 Task: Create a sub task Design and Implement Solution for the task  Create a data backup and recovery plan for a company's IT infrastructure in the project AdvantEdge , assign it to team member softage.1@softage.net and update the status of the sub task to  At Risk , set the priority of the sub task to Medium
Action: Mouse moved to (128, 389)
Screenshot: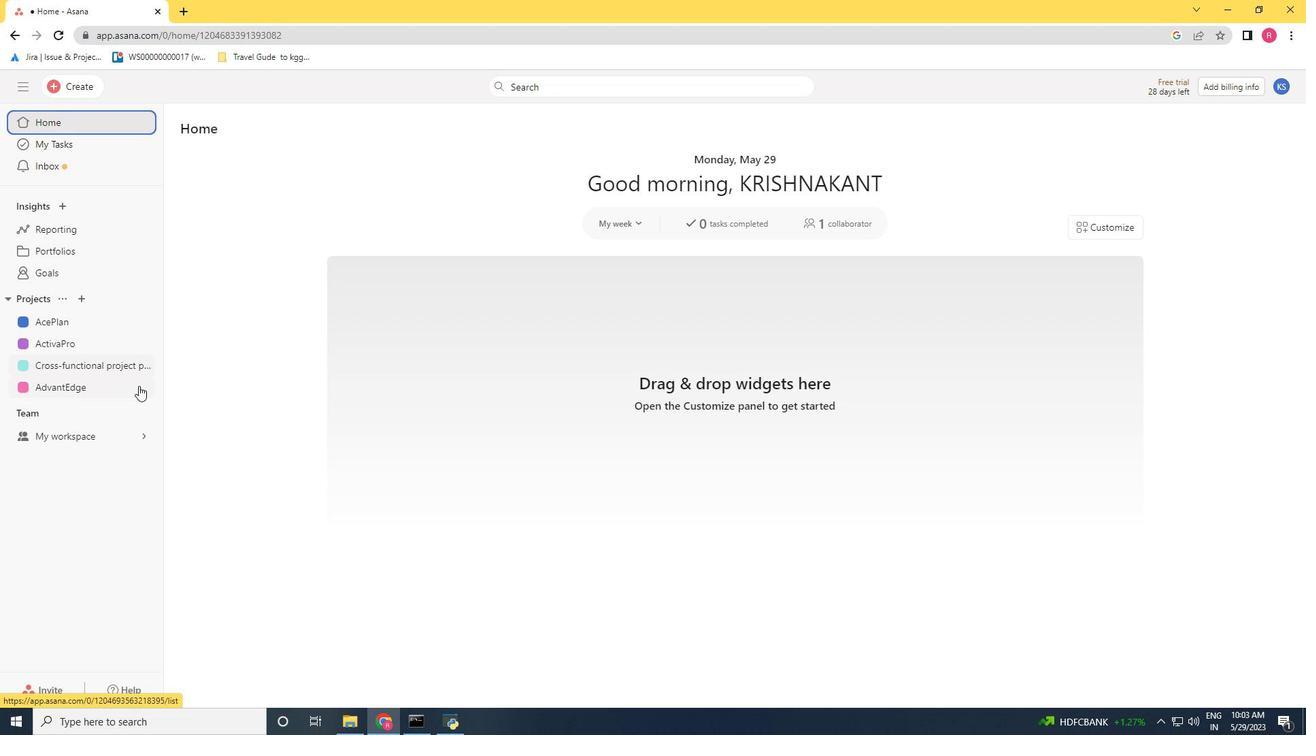 
Action: Mouse pressed left at (128, 389)
Screenshot: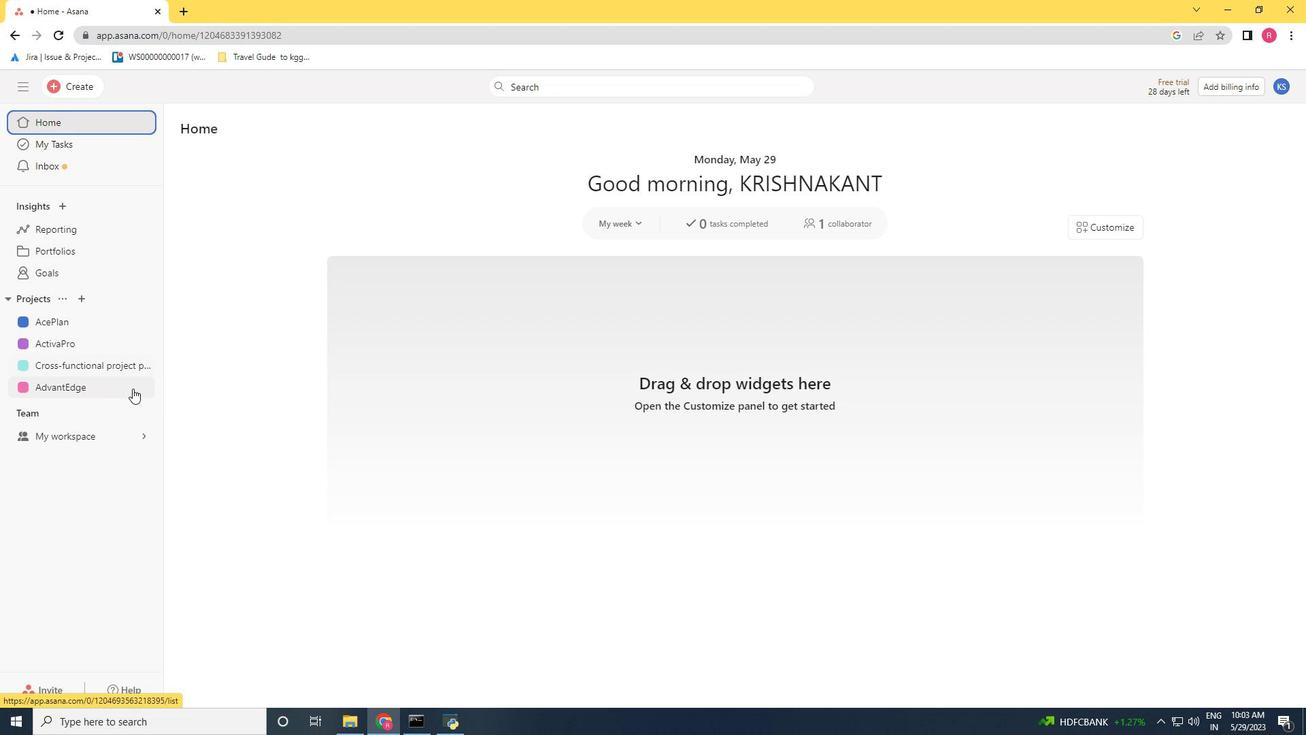 
Action: Mouse moved to (573, 323)
Screenshot: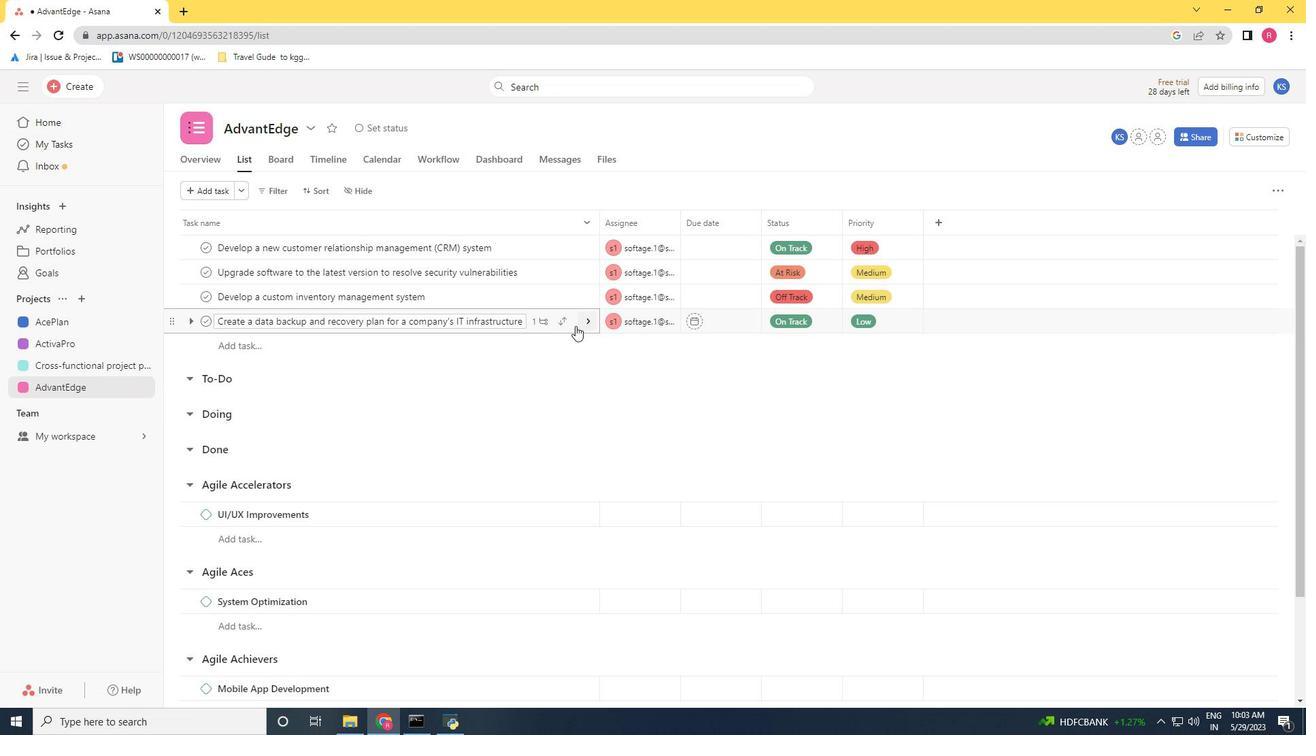 
Action: Mouse pressed left at (573, 323)
Screenshot: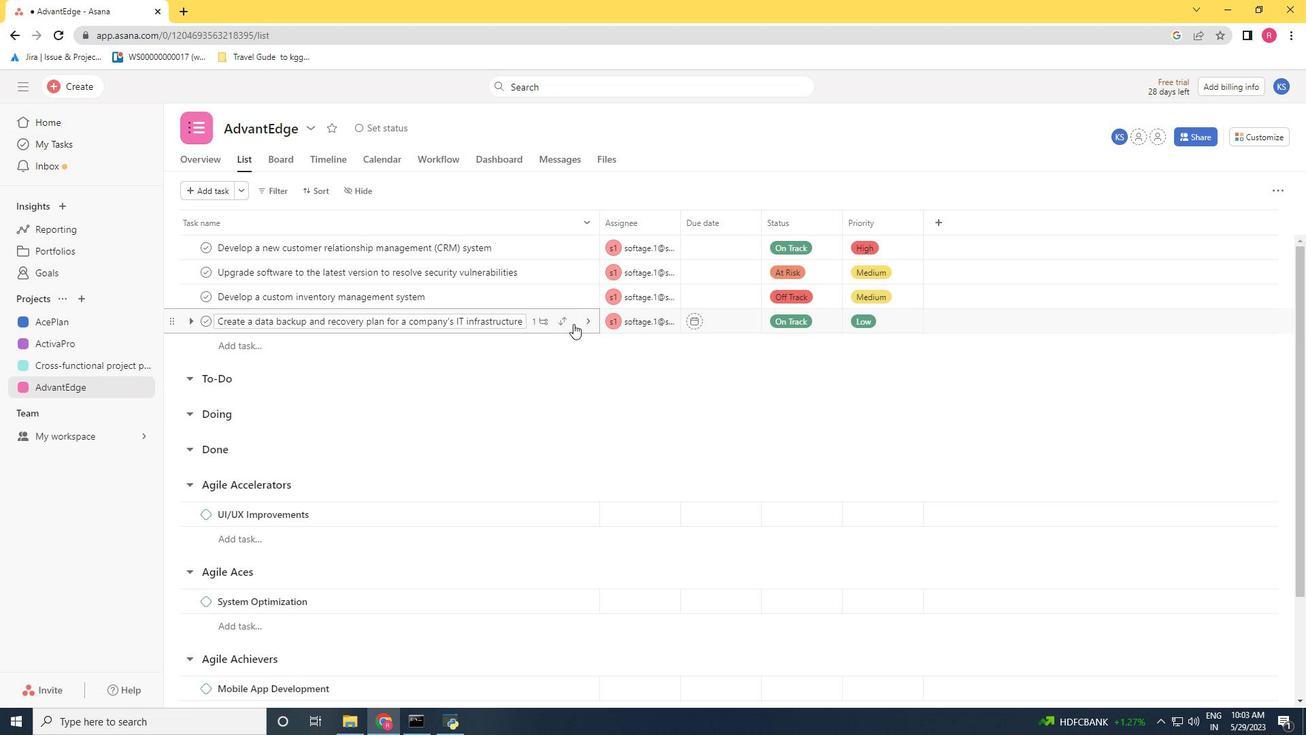 
Action: Mouse moved to (956, 534)
Screenshot: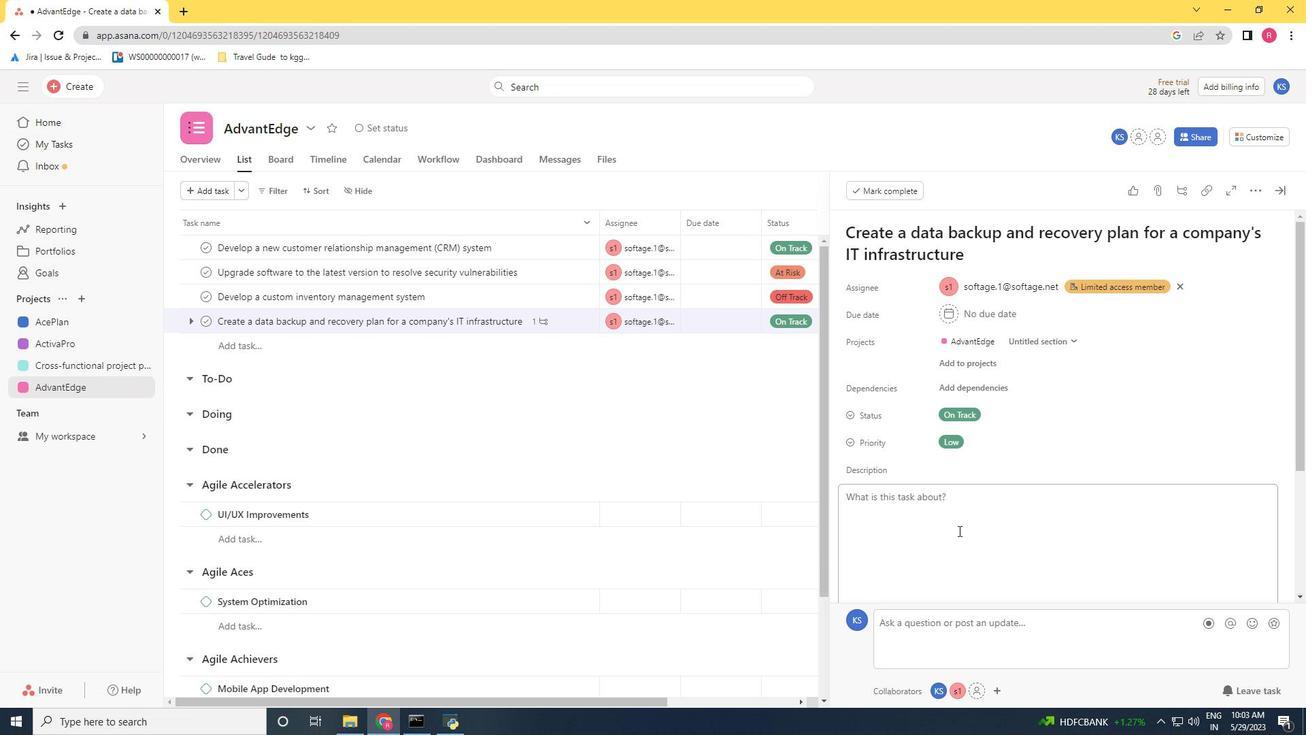 
Action: Mouse scrolled (957, 532) with delta (0, 0)
Screenshot: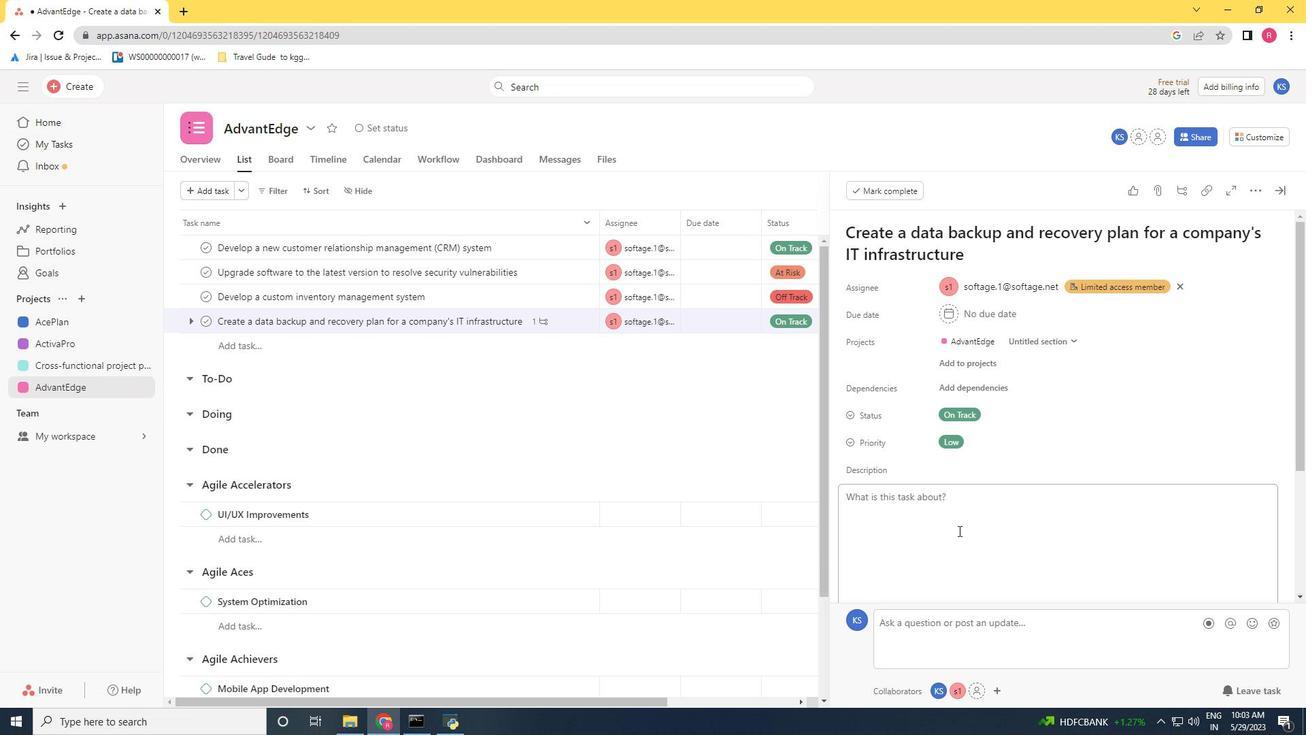 
Action: Mouse moved to (956, 534)
Screenshot: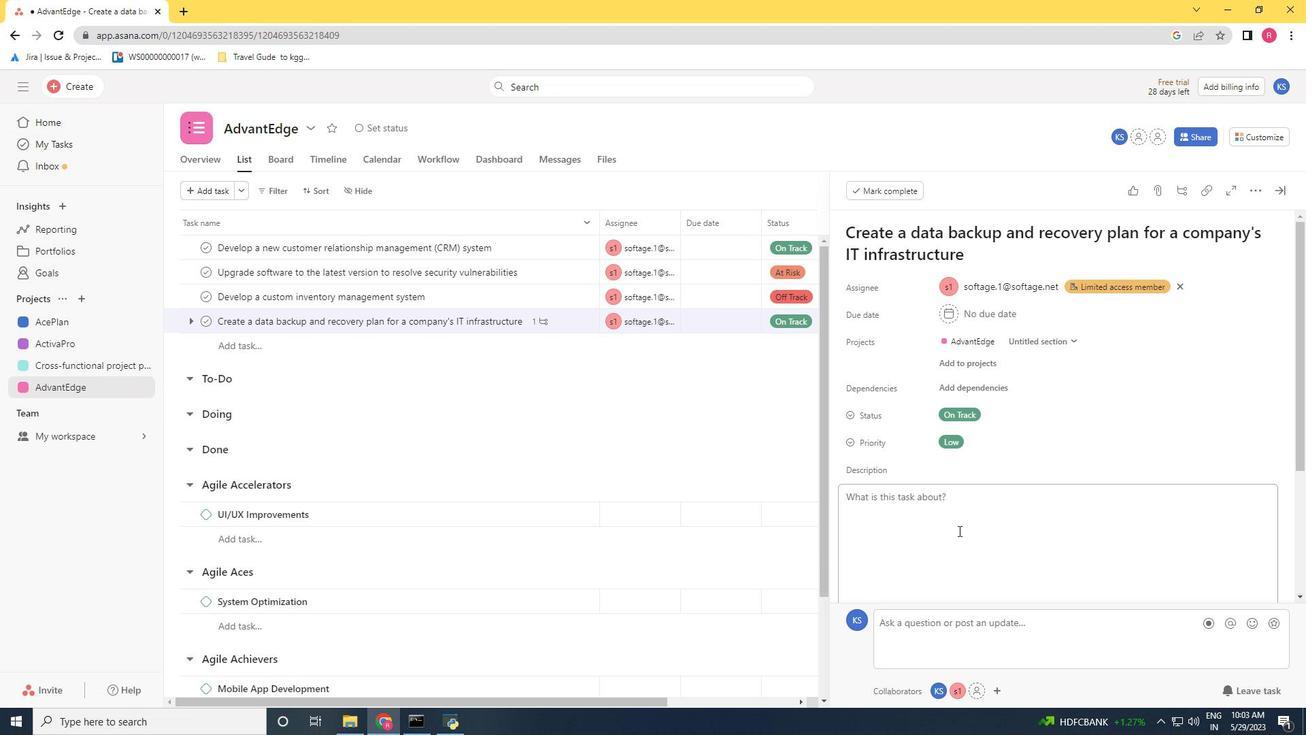 
Action: Mouse scrolled (956, 533) with delta (0, 0)
Screenshot: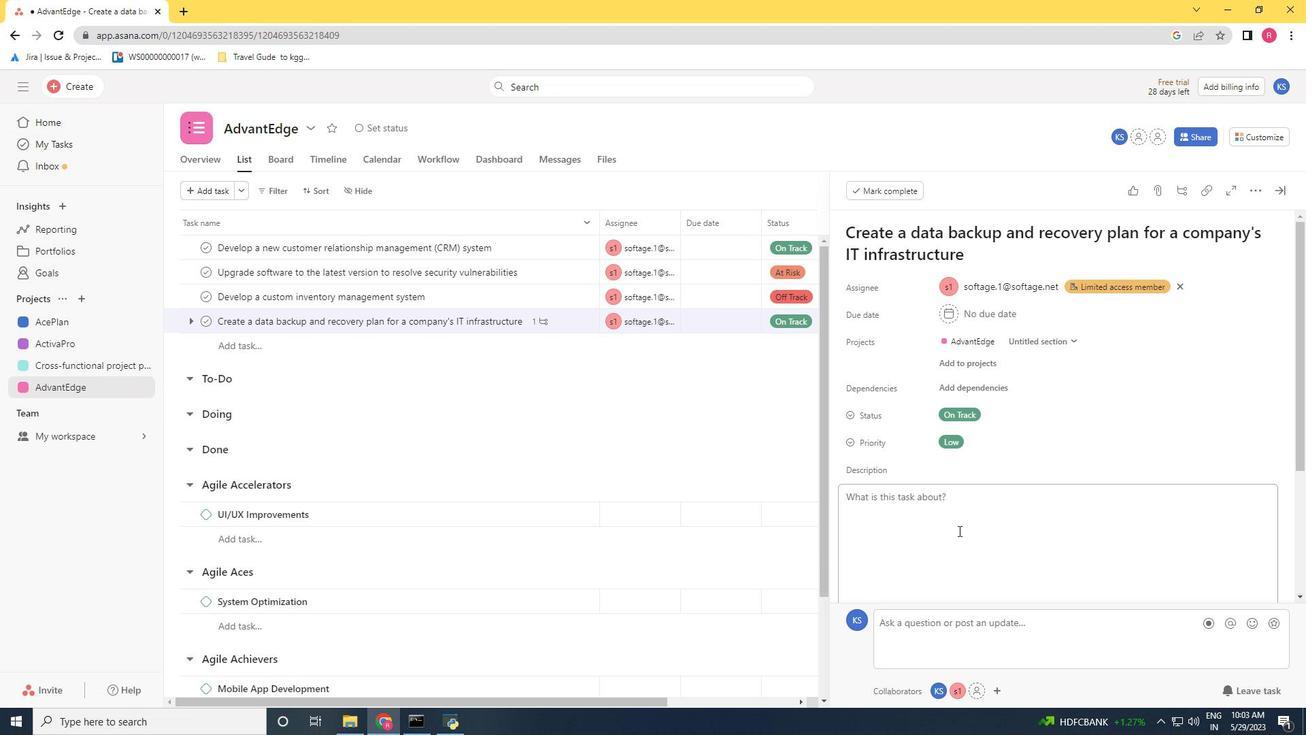 
Action: Mouse scrolled (956, 533) with delta (0, 0)
Screenshot: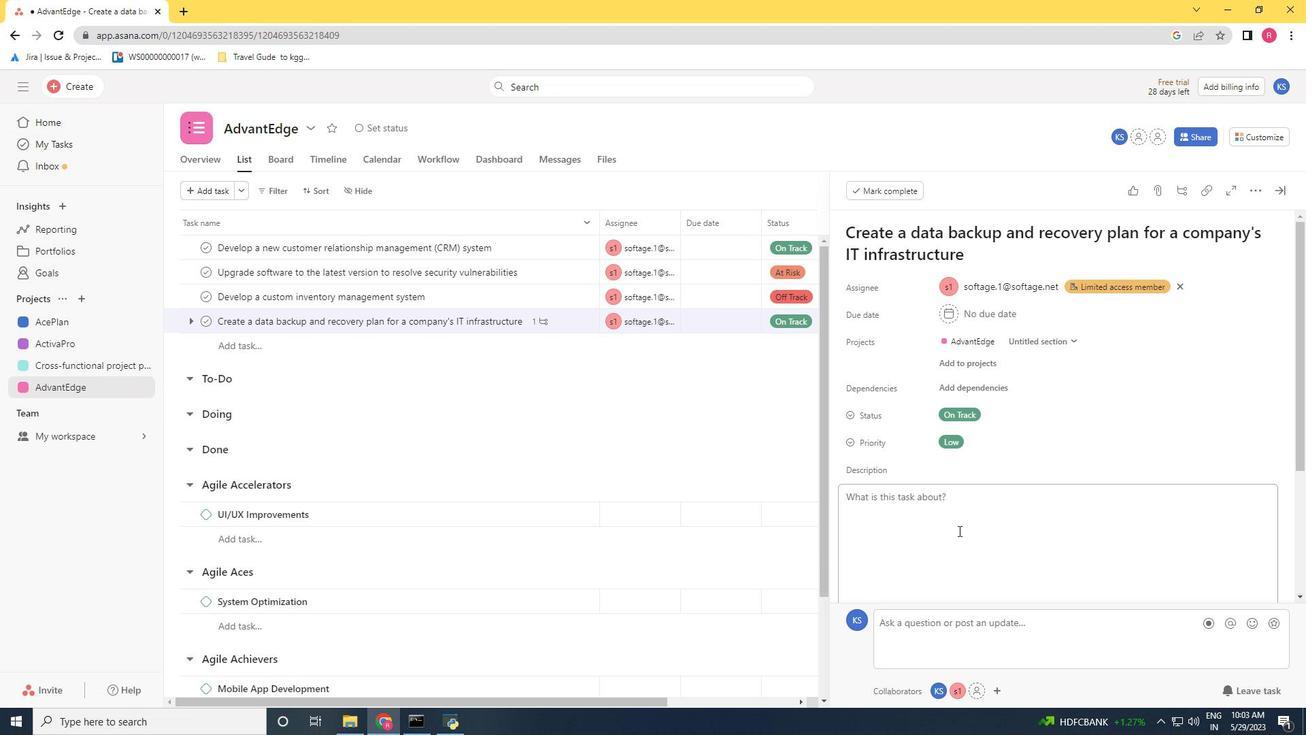 
Action: Mouse moved to (956, 534)
Screenshot: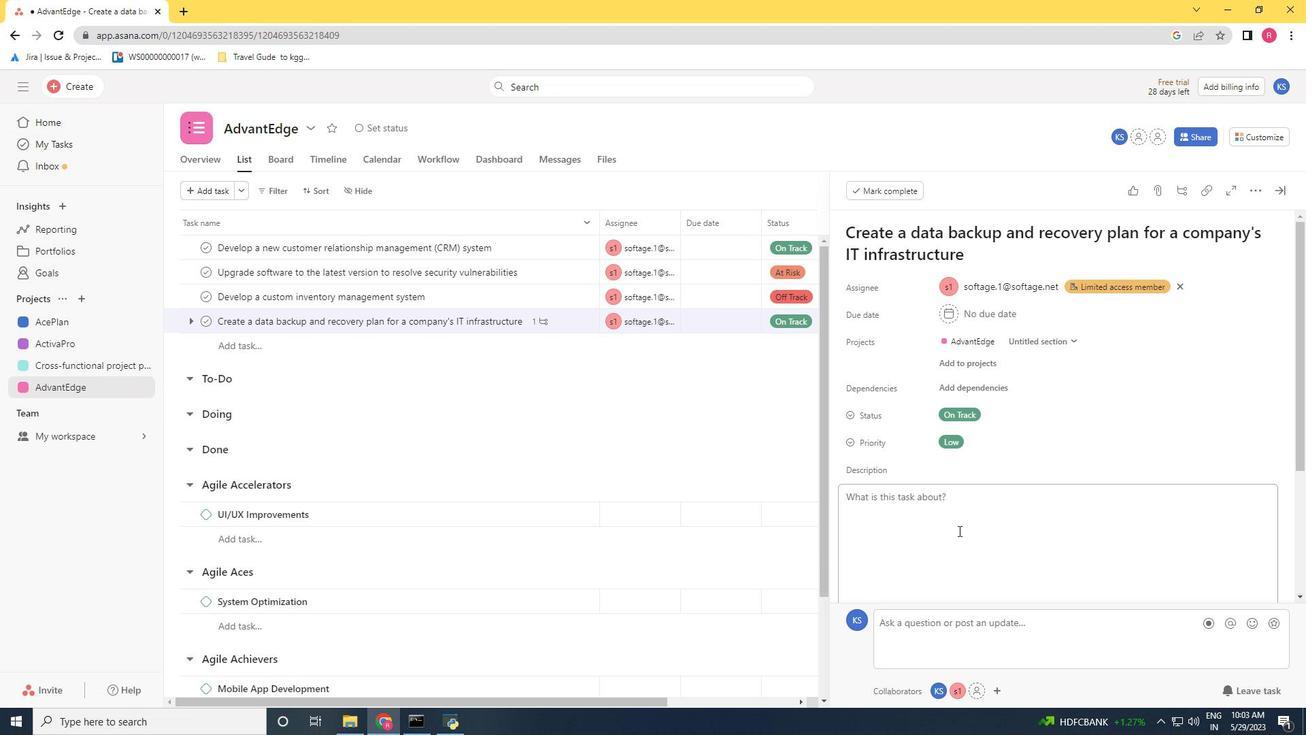 
Action: Mouse scrolled (956, 533) with delta (0, 0)
Screenshot: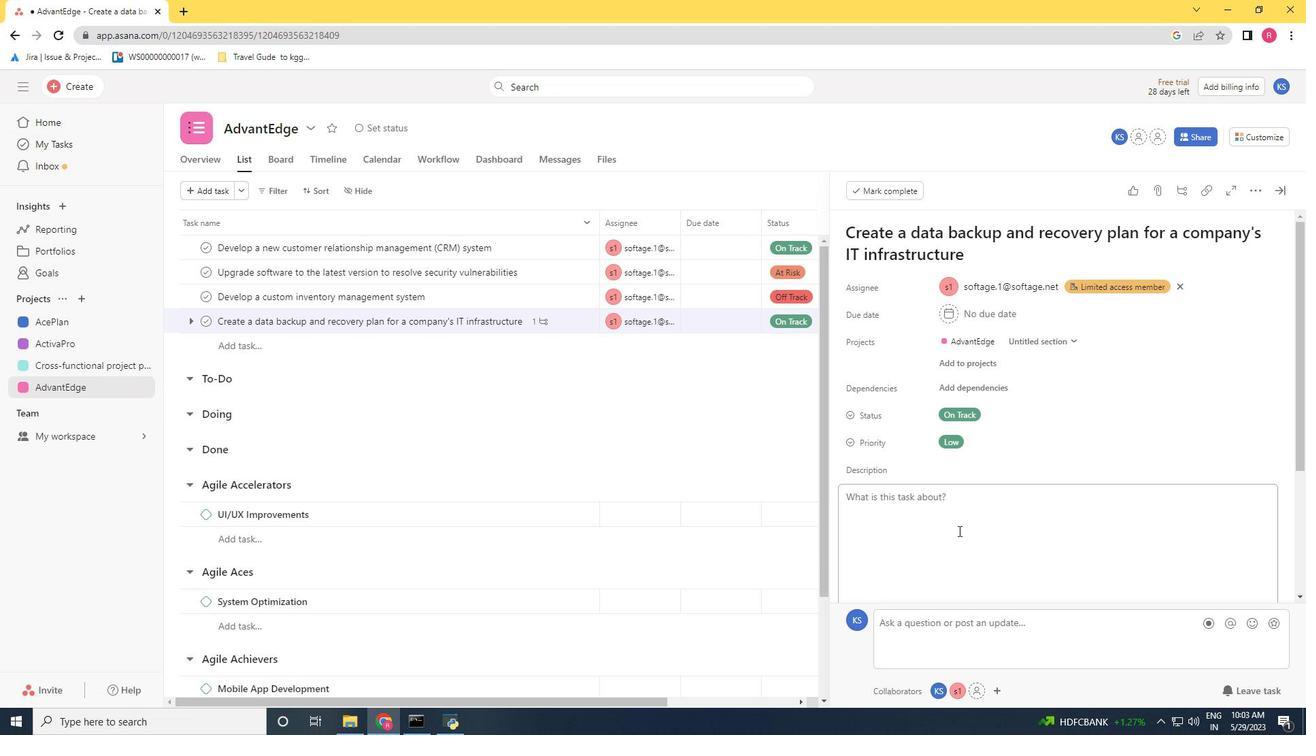 
Action: Mouse moved to (878, 489)
Screenshot: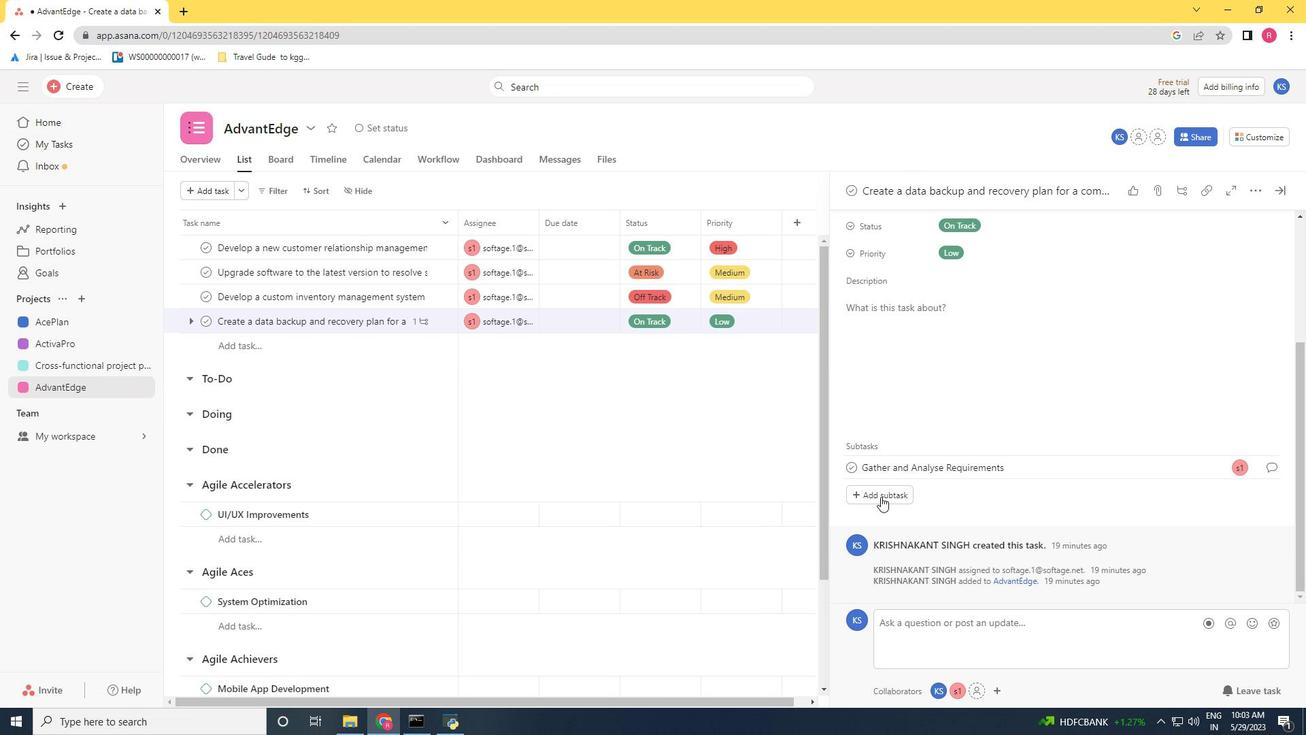 
Action: Mouse pressed left at (878, 489)
Screenshot: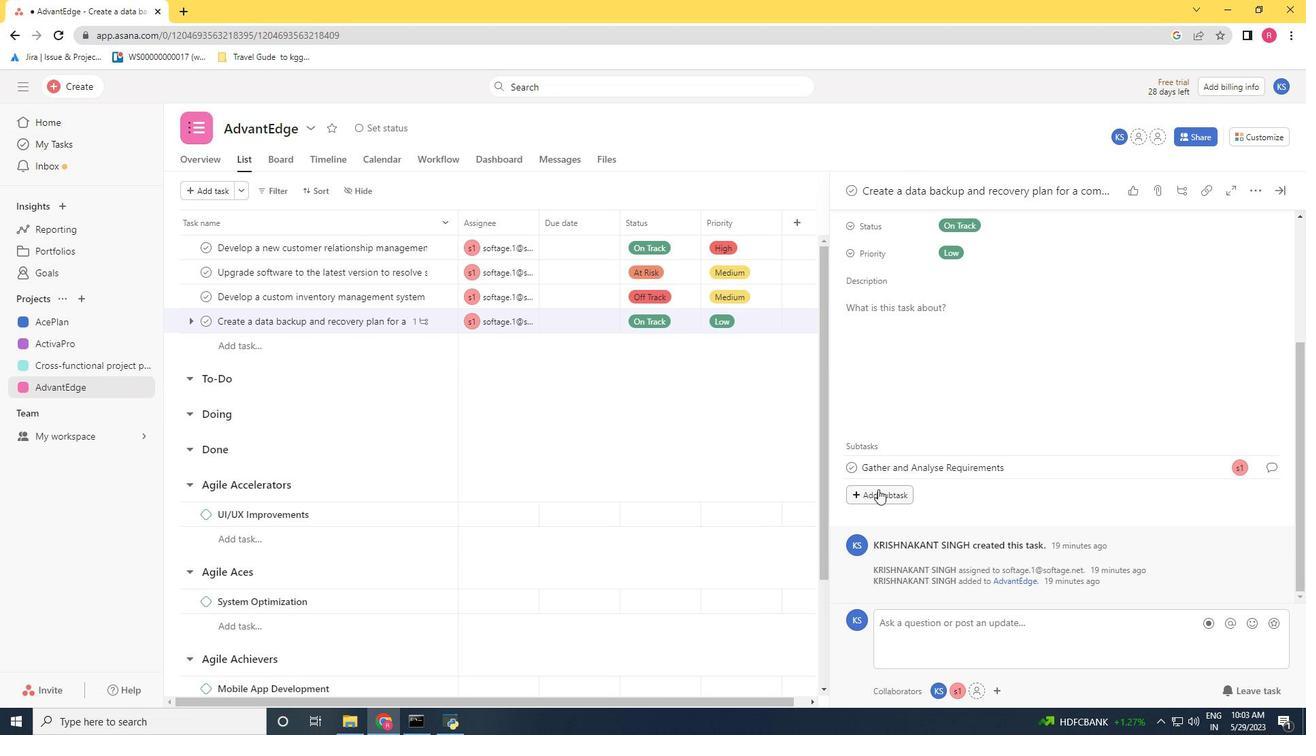 
Action: Key pressed <Key.shift>Design<Key.space><Key.shift>A<Key.backspace>and<Key.space><Key.shift>Implement<Key.space><Key.shift>Solution<Key.space>
Screenshot: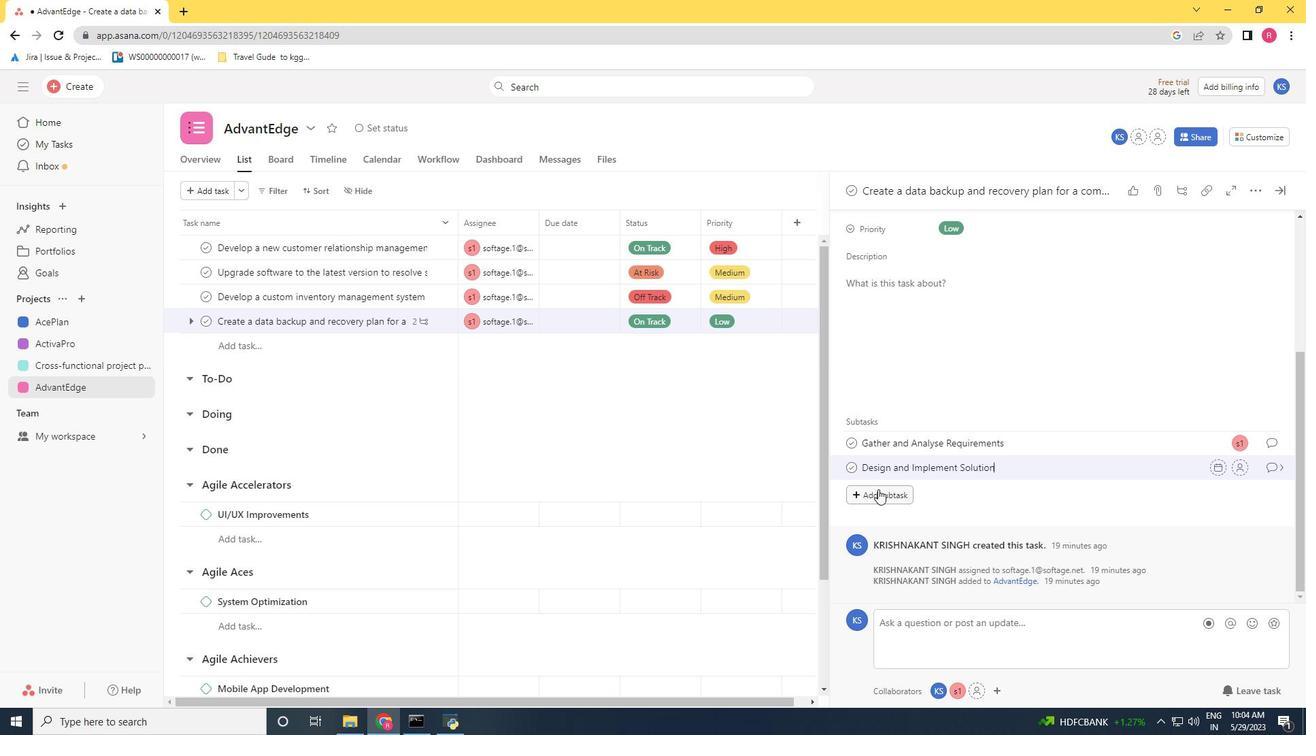 
Action: Mouse moved to (1238, 470)
Screenshot: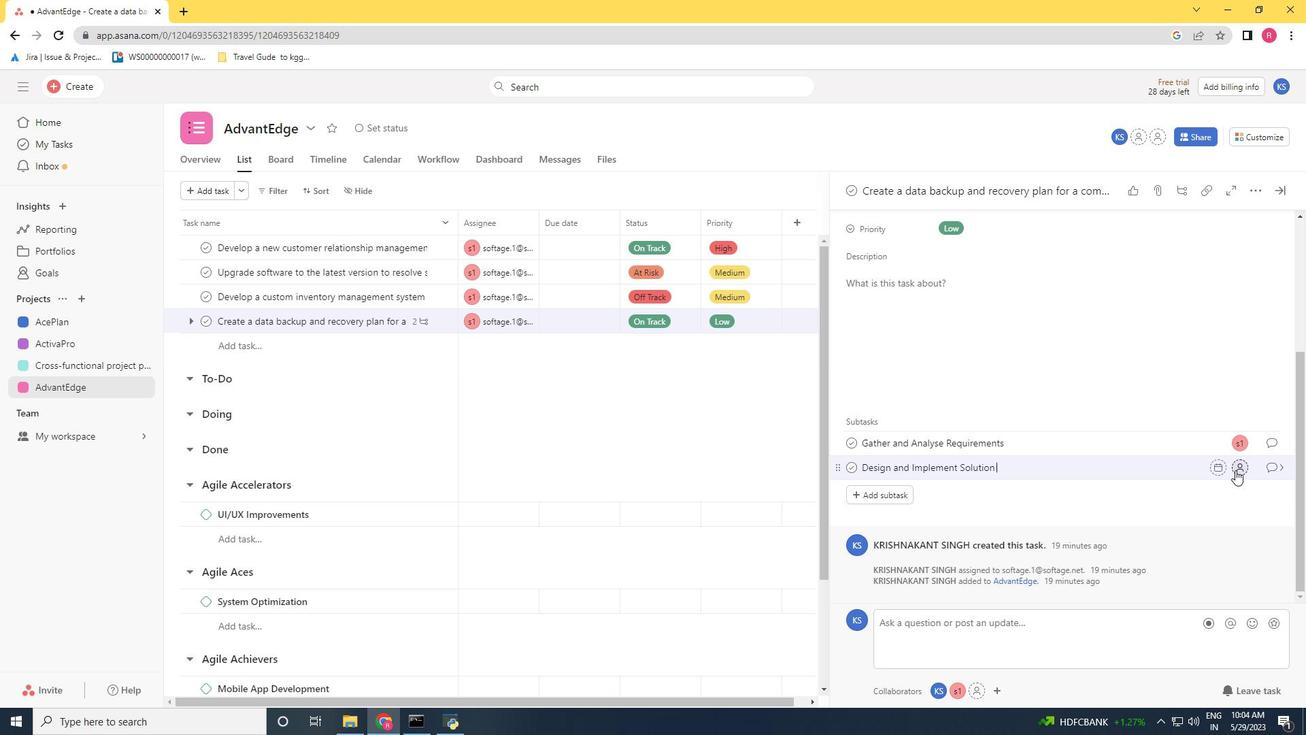 
Action: Mouse pressed left at (1238, 470)
Screenshot: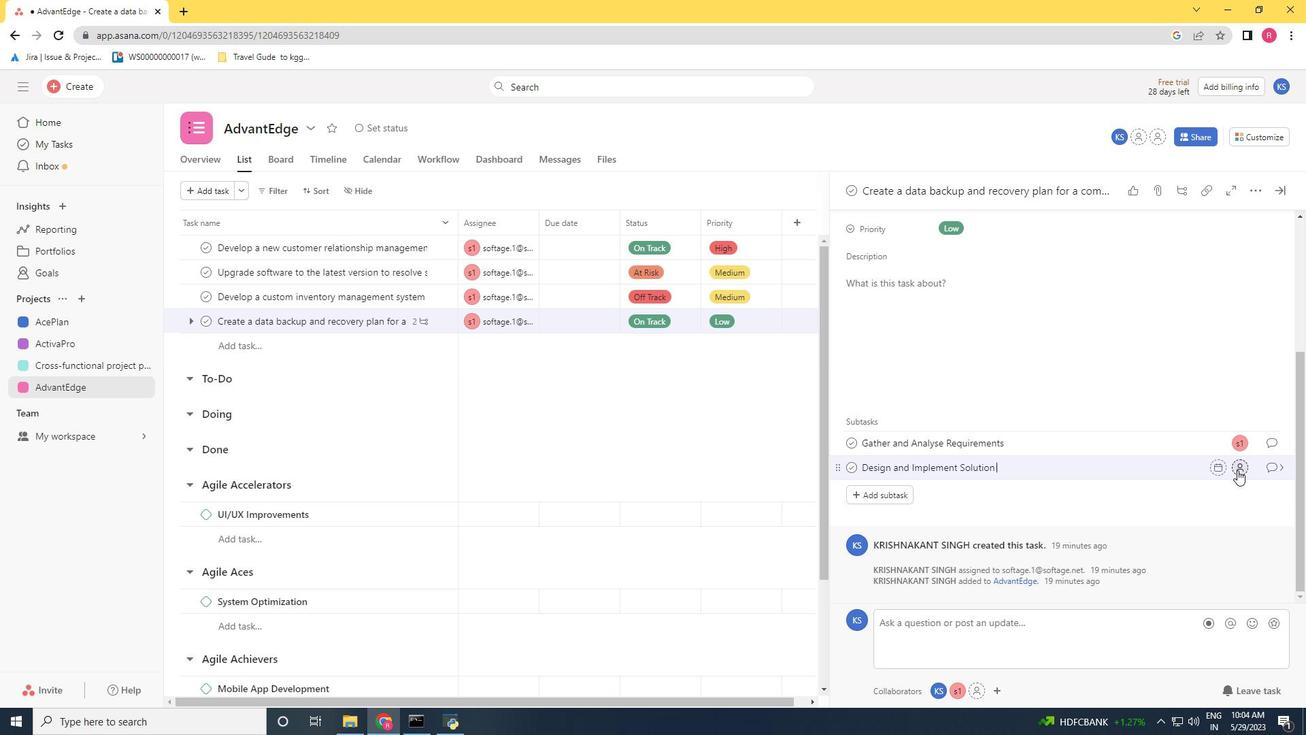 
Action: Mouse moved to (1265, 485)
Screenshot: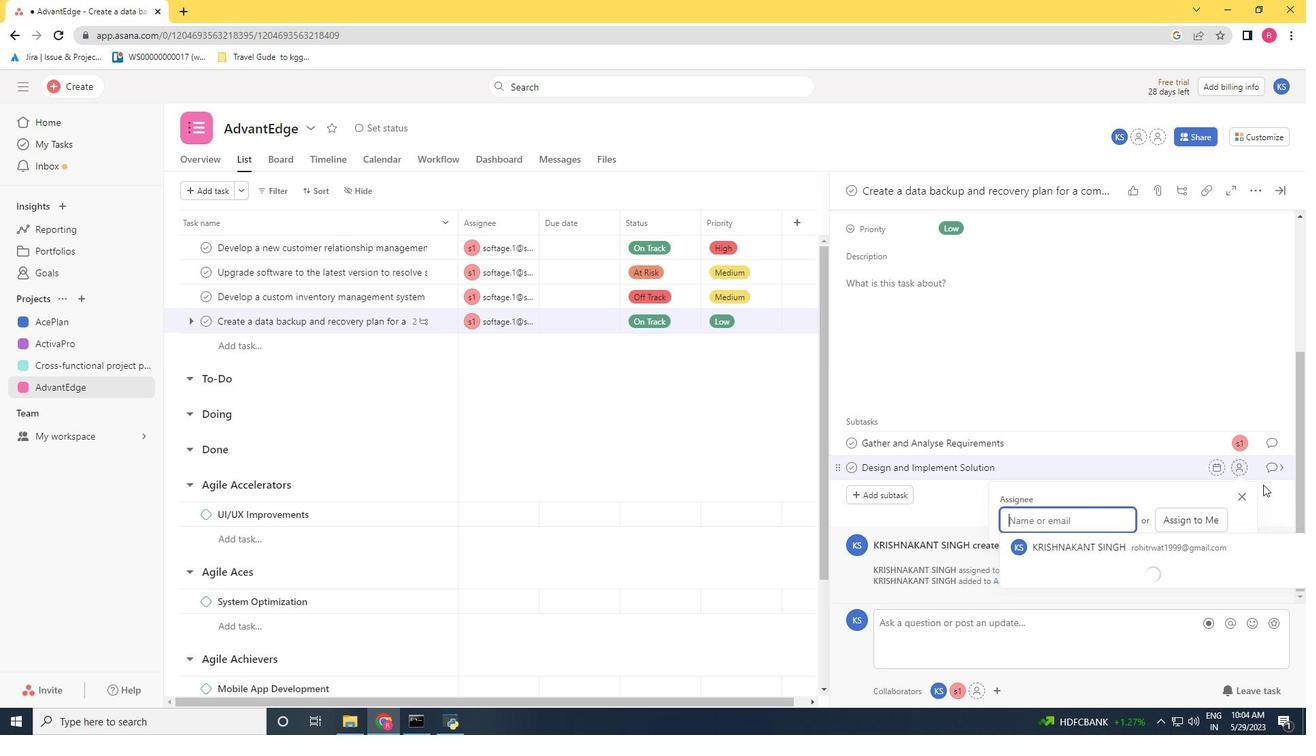 
Action: Key pressed softage.1<Key.shift>@softage.net
Screenshot: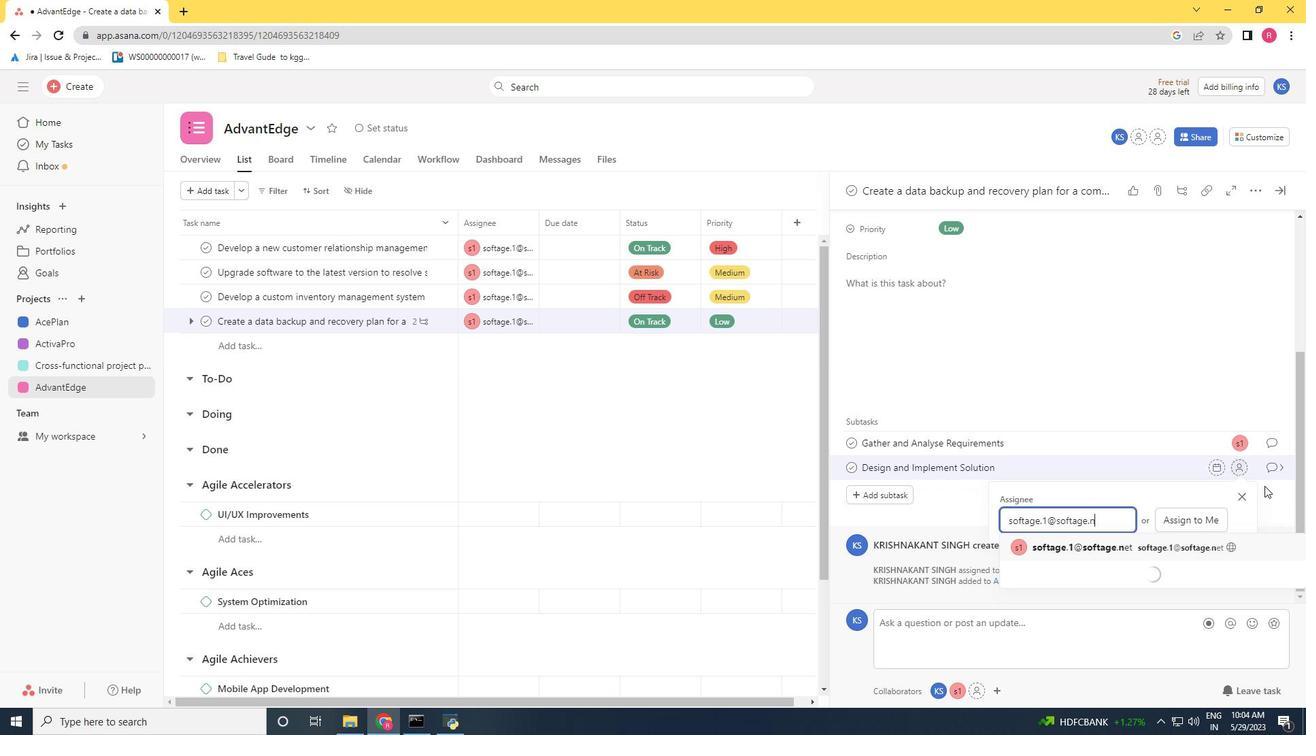 
Action: Mouse moved to (1128, 554)
Screenshot: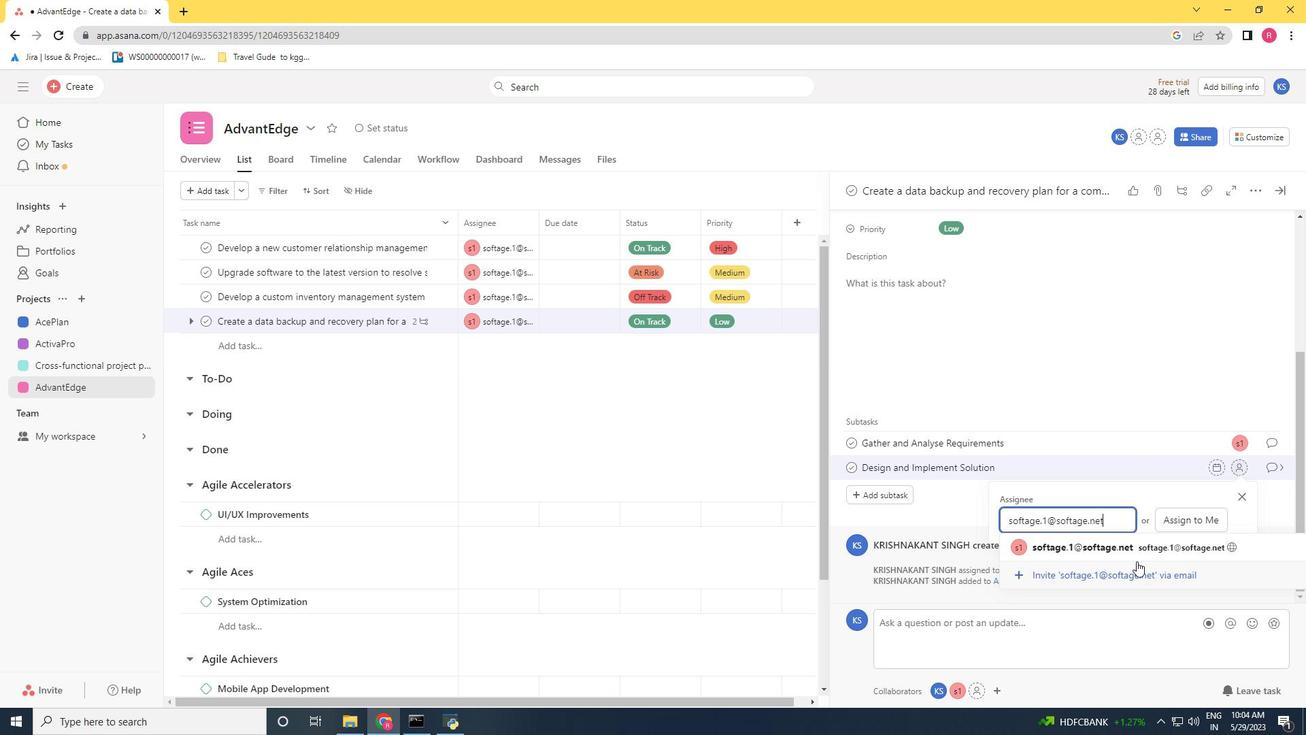 
Action: Mouse pressed left at (1128, 554)
Screenshot: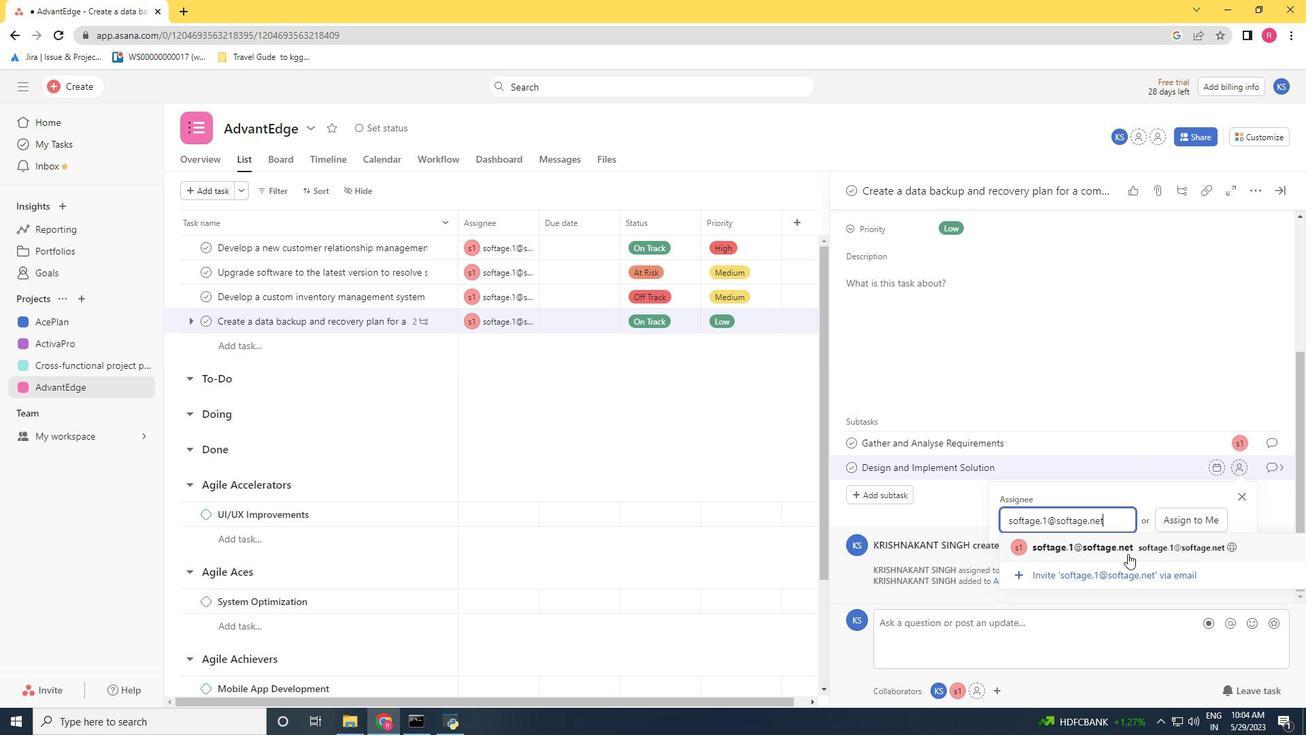 
Action: Mouse moved to (1270, 464)
Screenshot: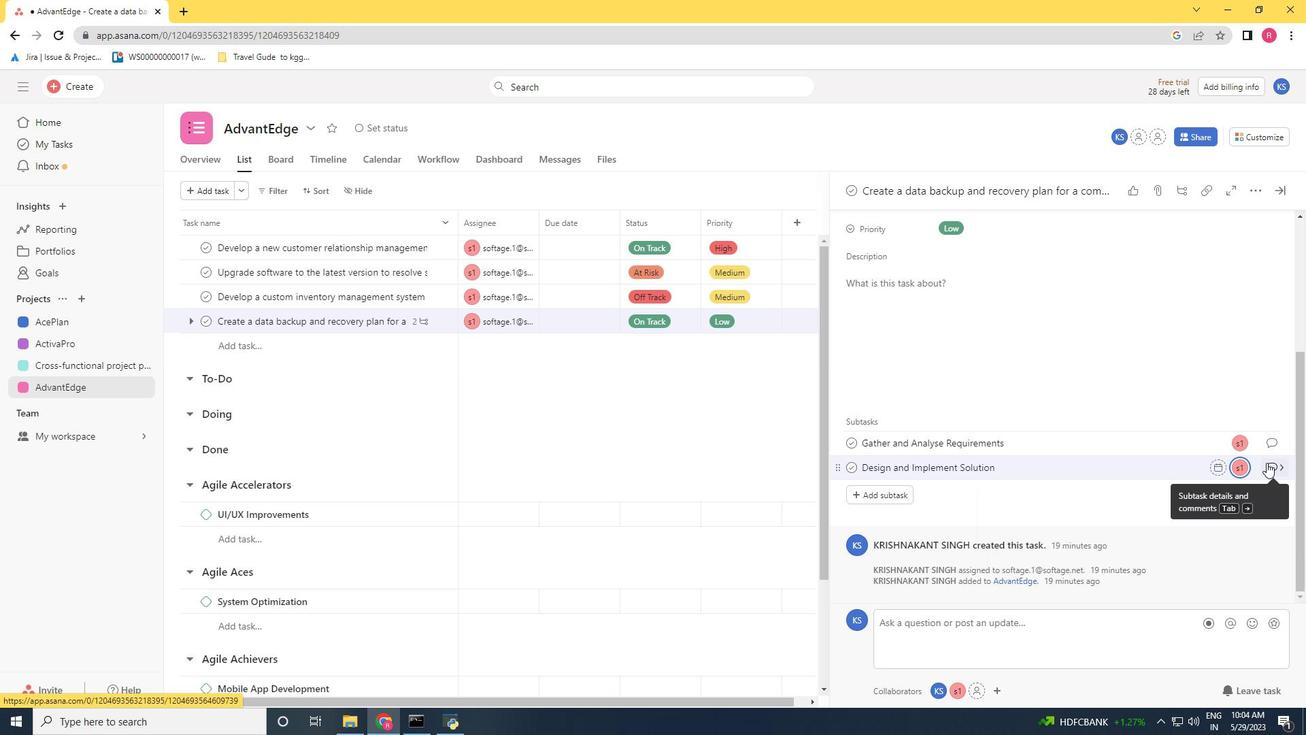 
Action: Mouse pressed left at (1270, 464)
Screenshot: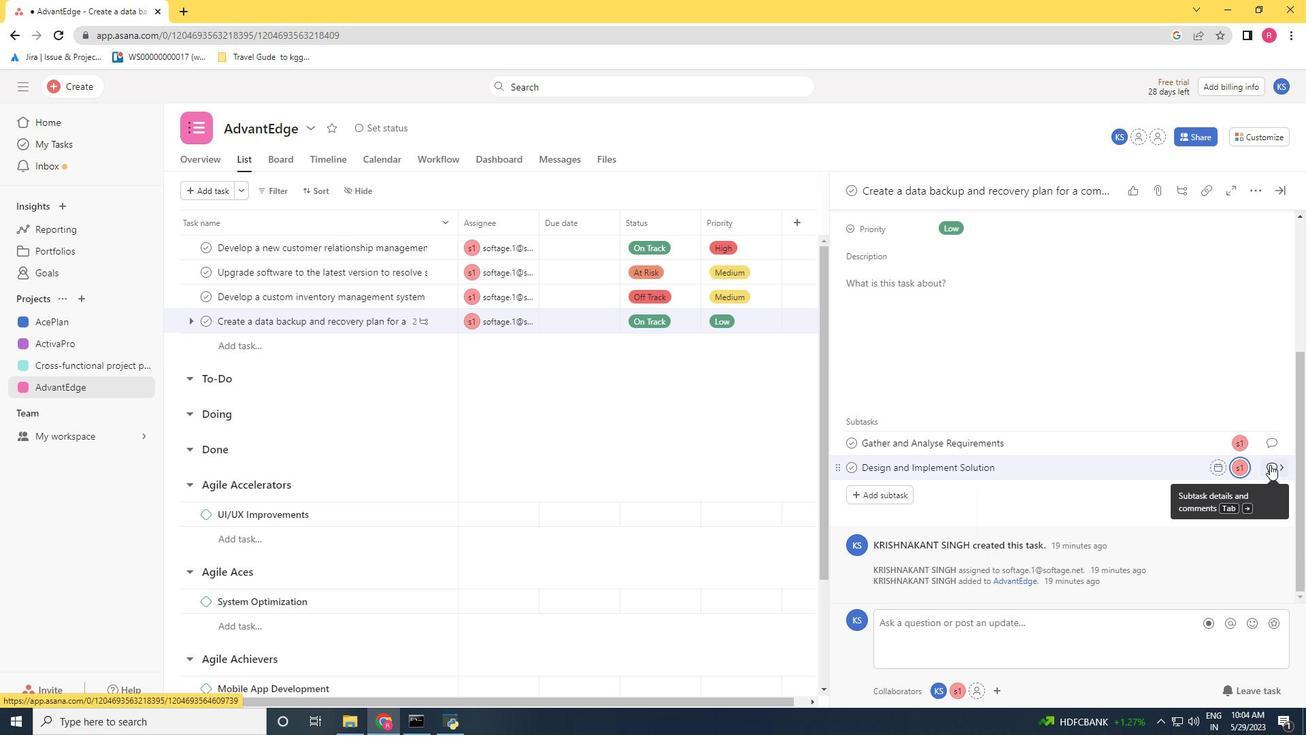 
Action: Mouse moved to (898, 383)
Screenshot: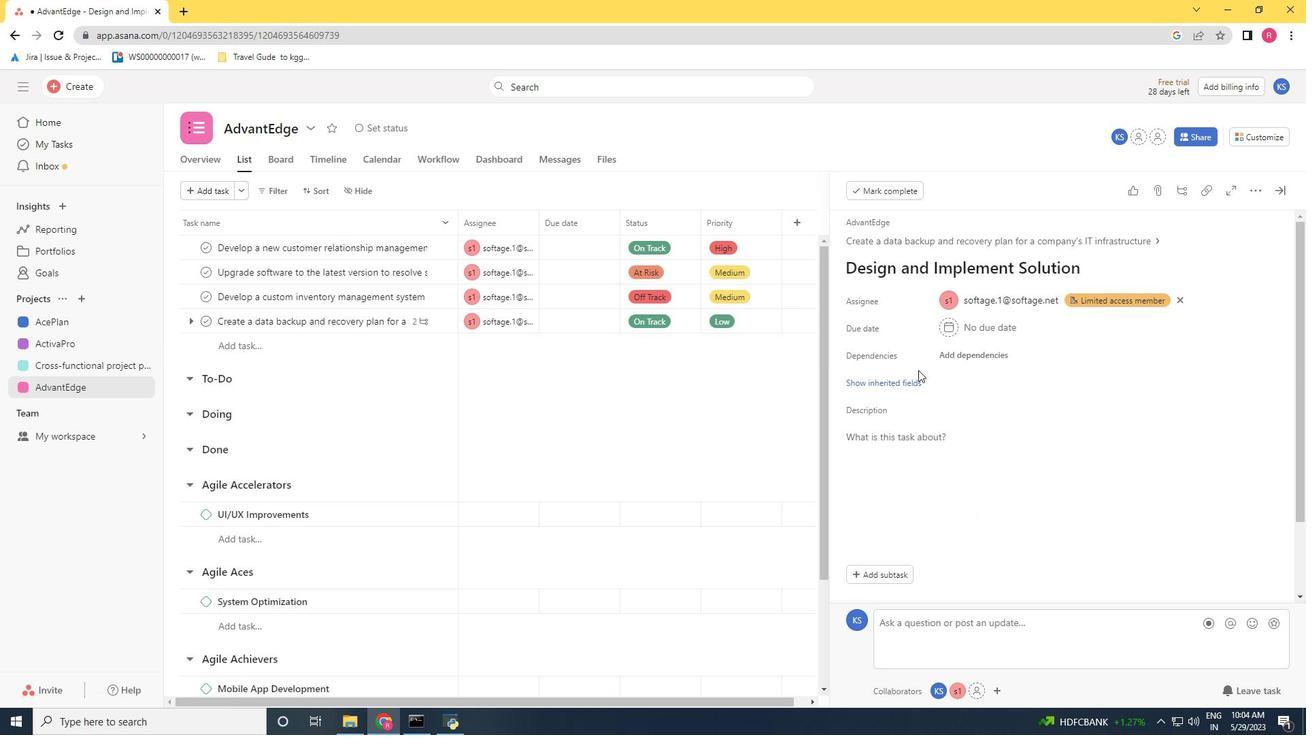 
Action: Mouse pressed left at (898, 383)
Screenshot: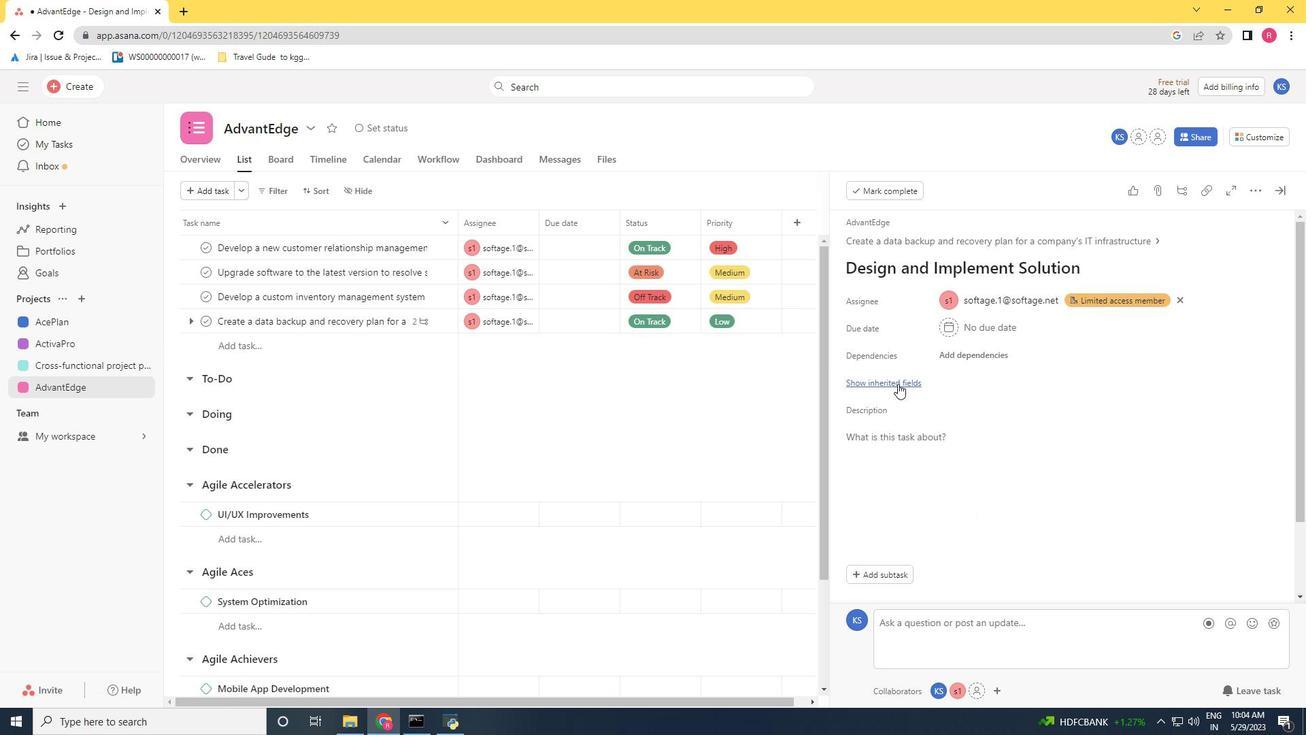 
Action: Mouse moved to (937, 411)
Screenshot: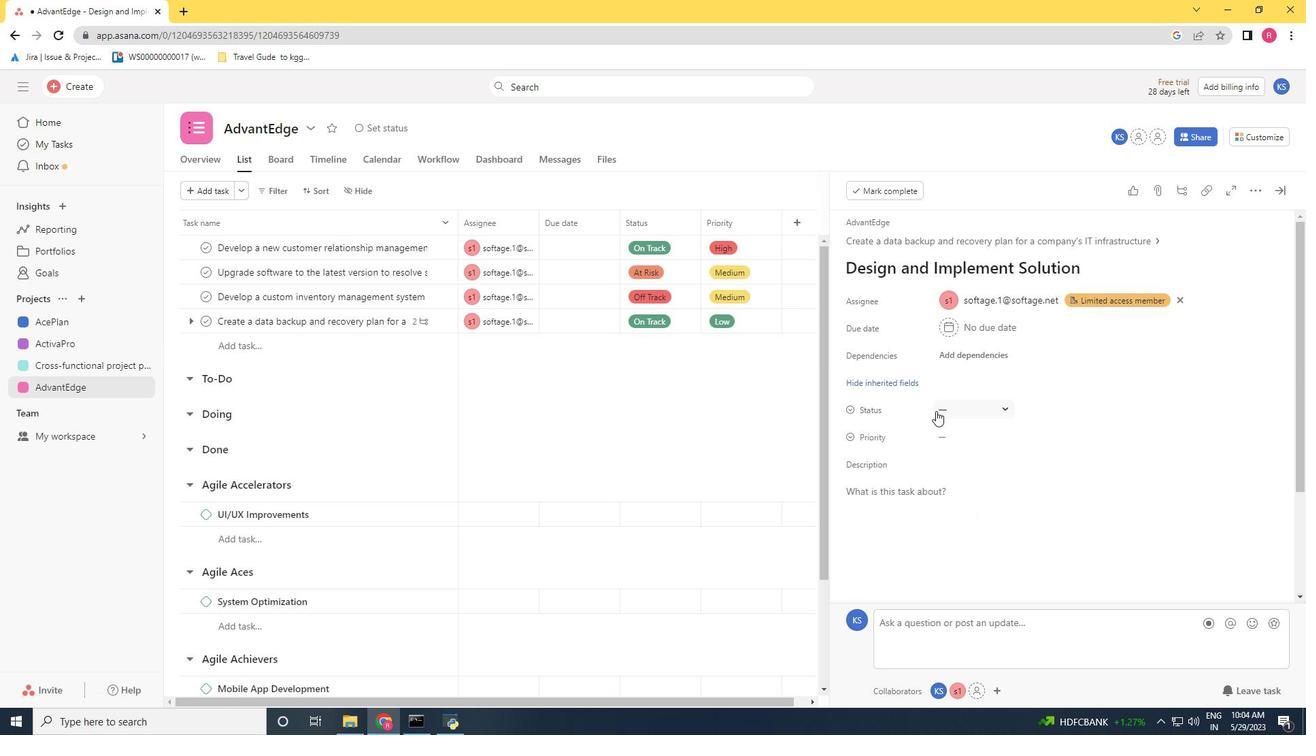 
Action: Mouse pressed left at (937, 411)
Screenshot: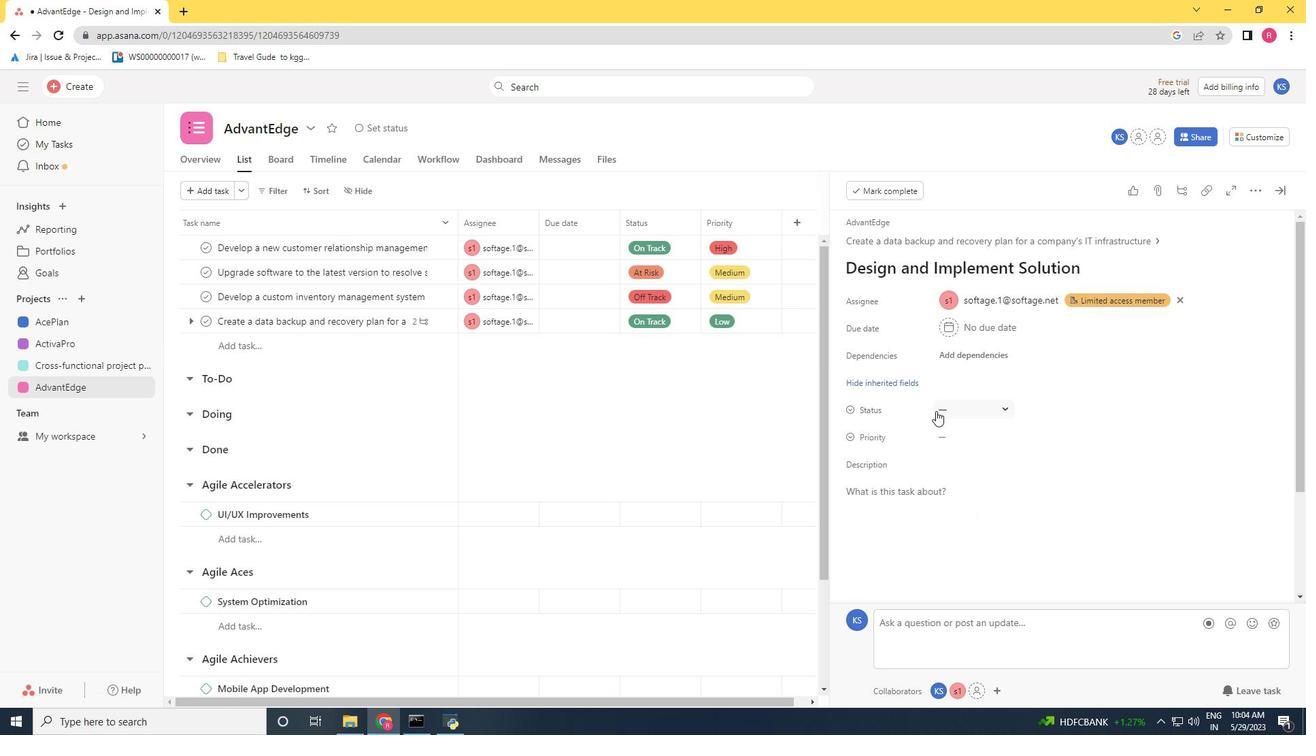 
Action: Mouse moved to (977, 502)
Screenshot: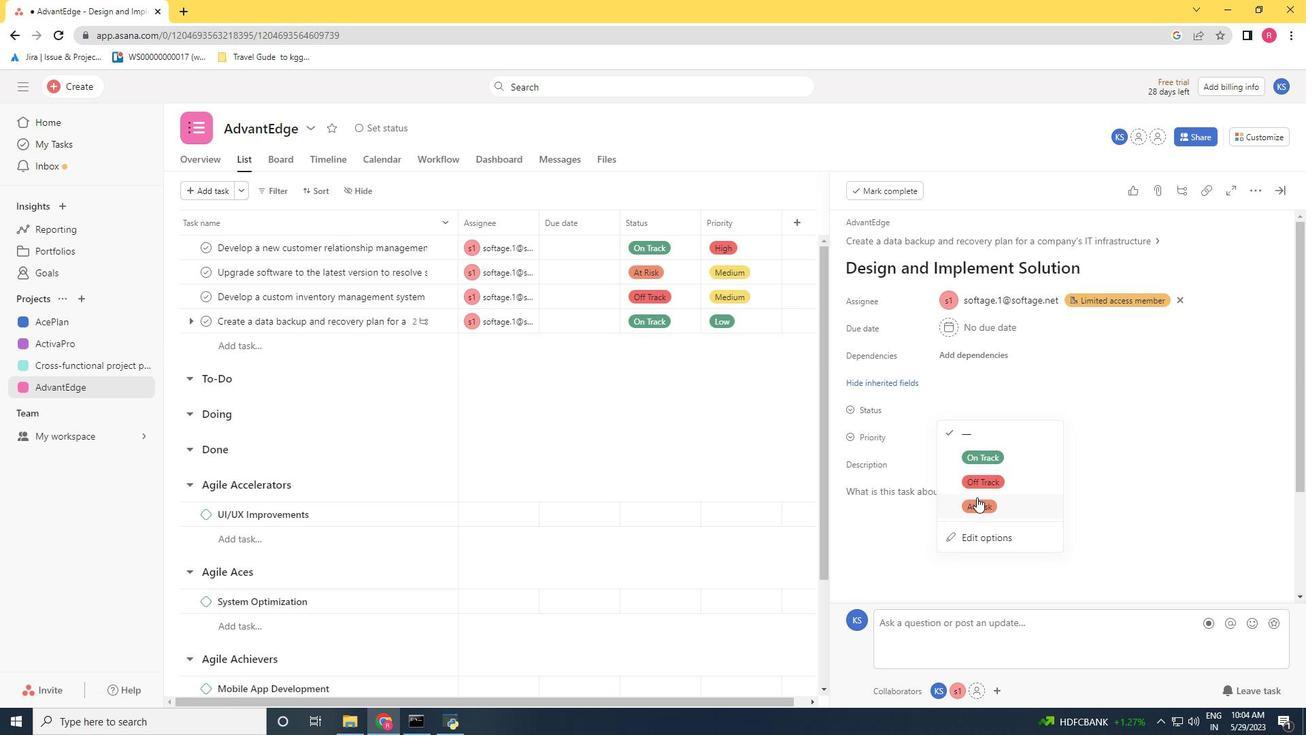 
Action: Mouse pressed left at (977, 502)
Screenshot: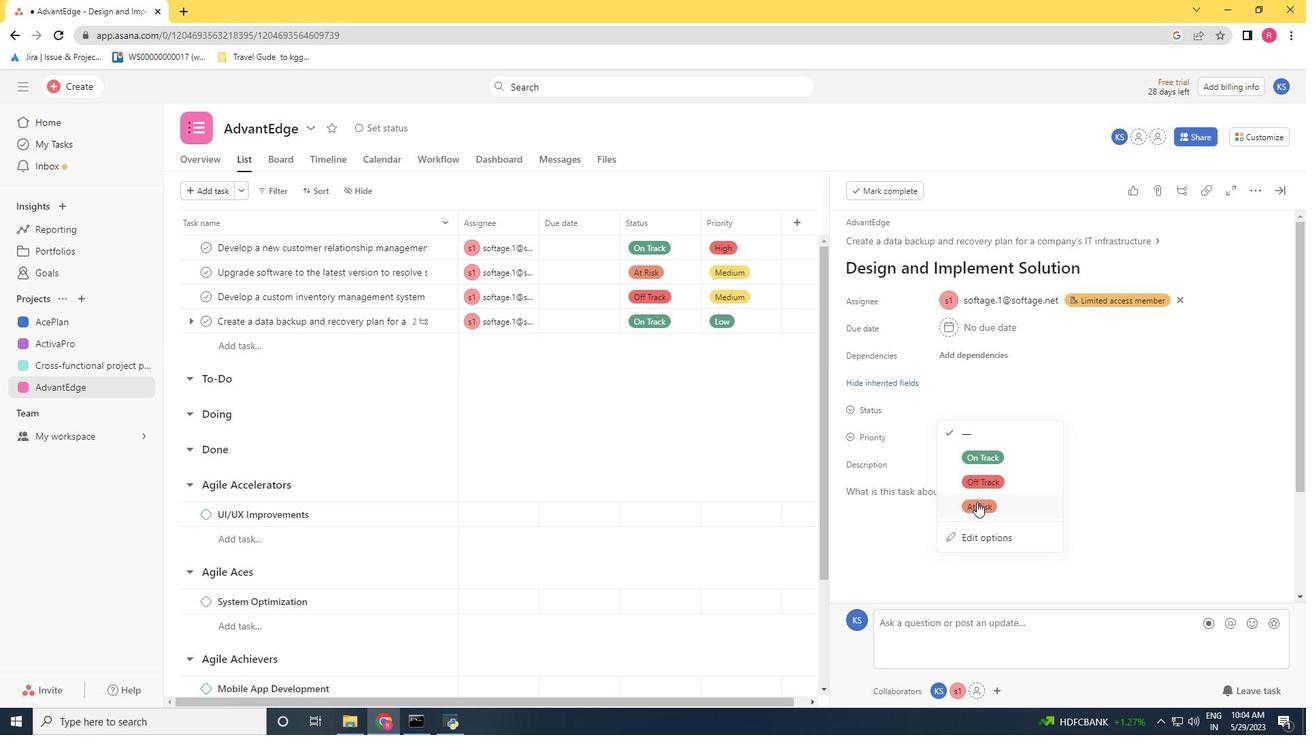 
Action: Mouse moved to (945, 438)
Screenshot: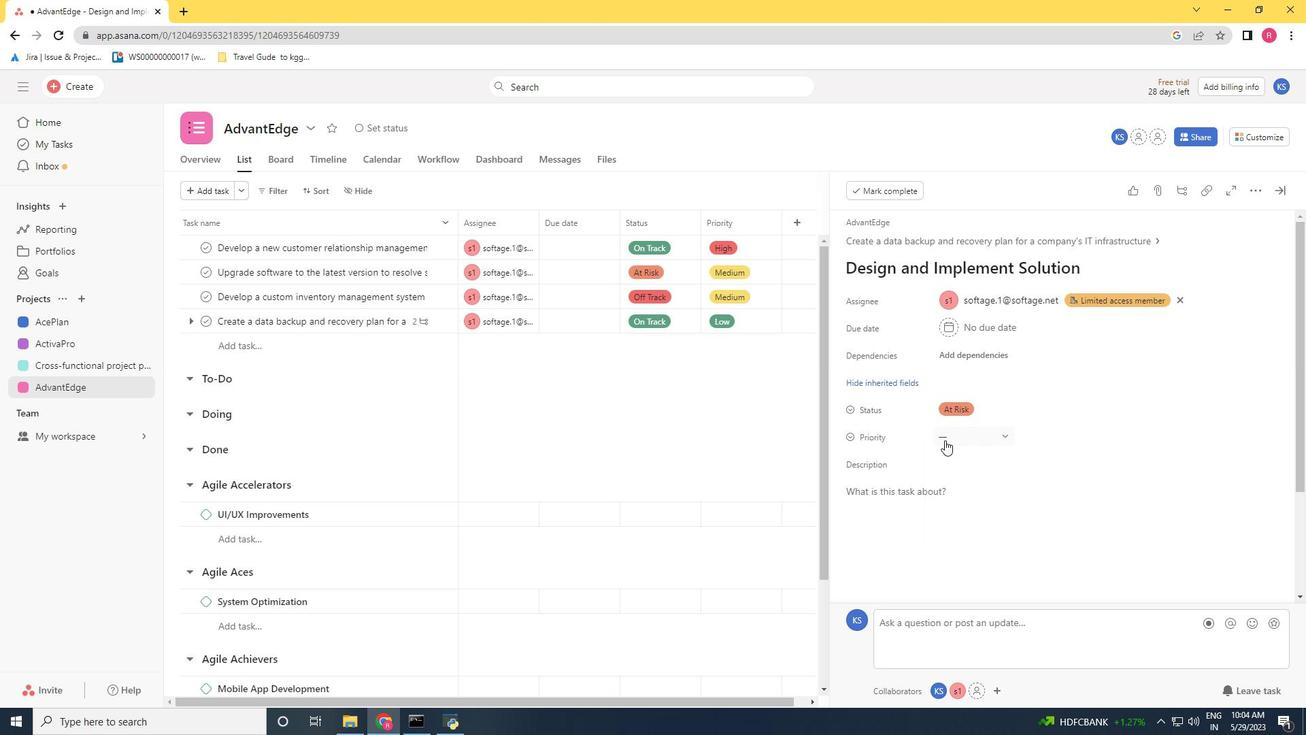 
Action: Mouse pressed left at (945, 438)
Screenshot: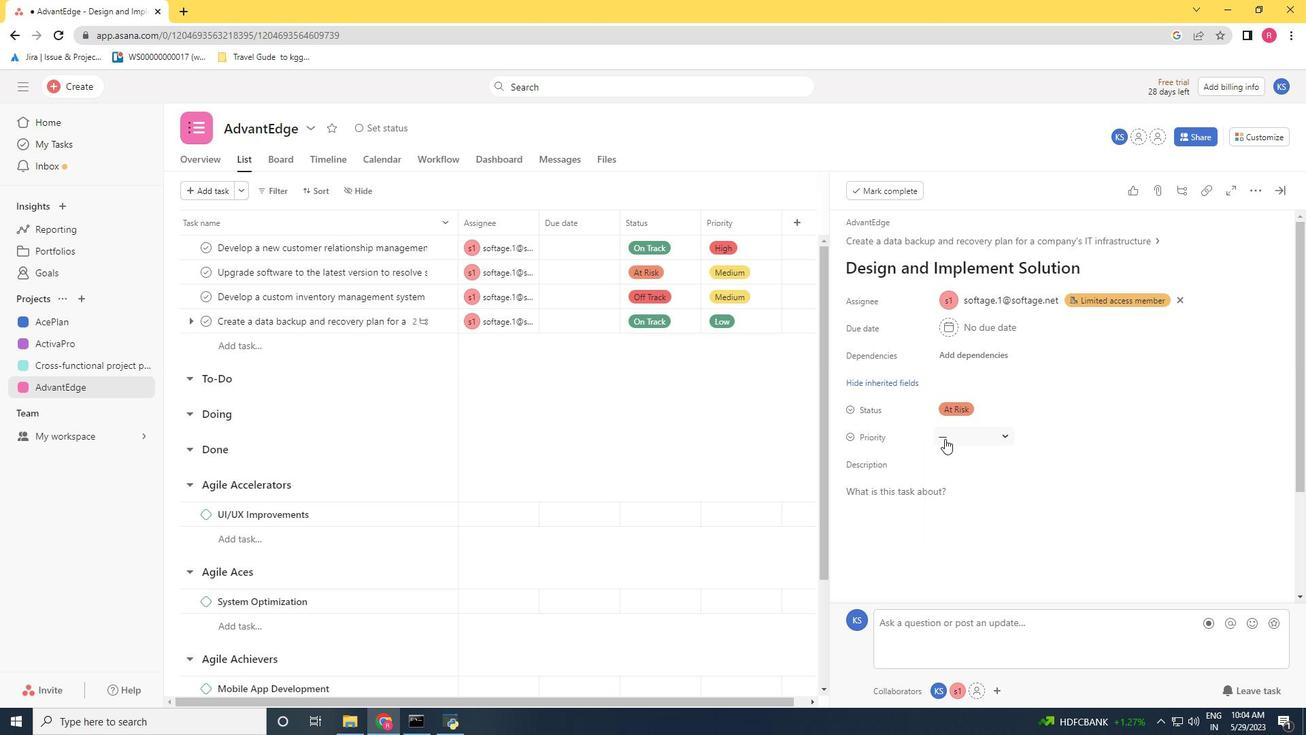 
Action: Mouse moved to (981, 503)
Screenshot: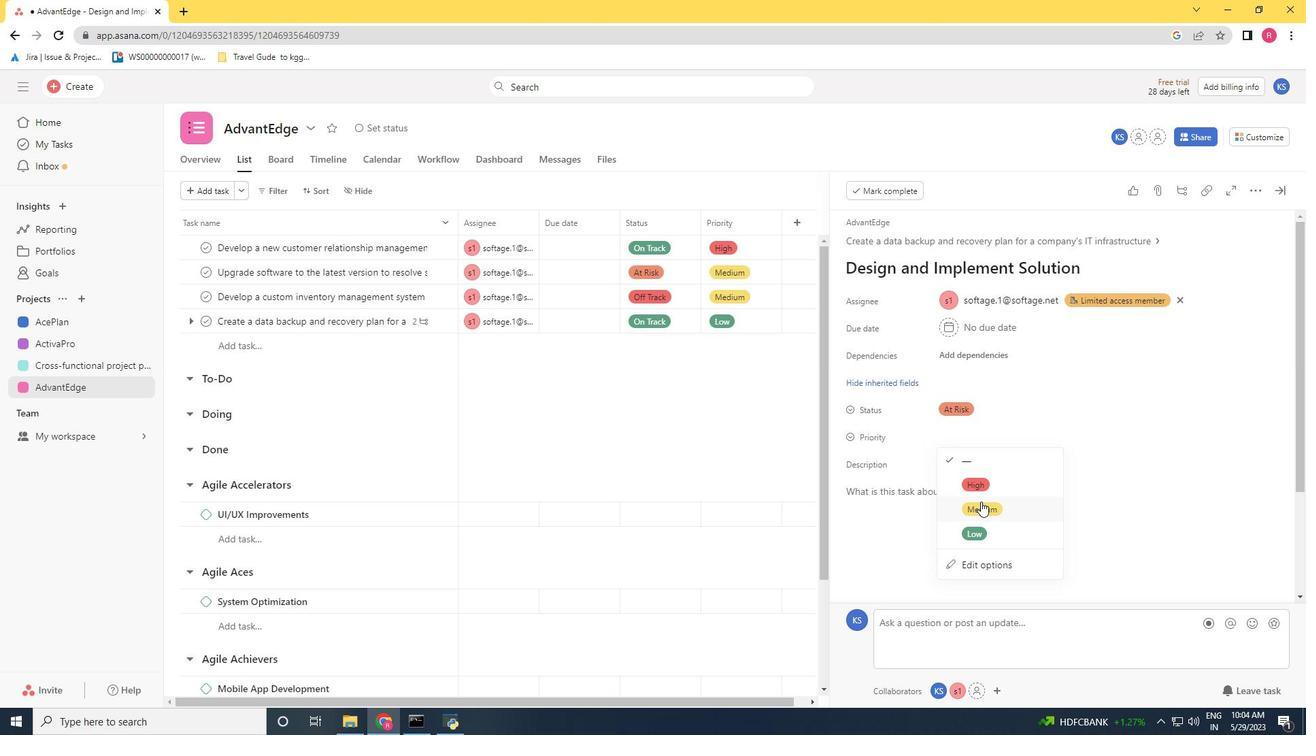 
Action: Mouse pressed left at (981, 503)
Screenshot: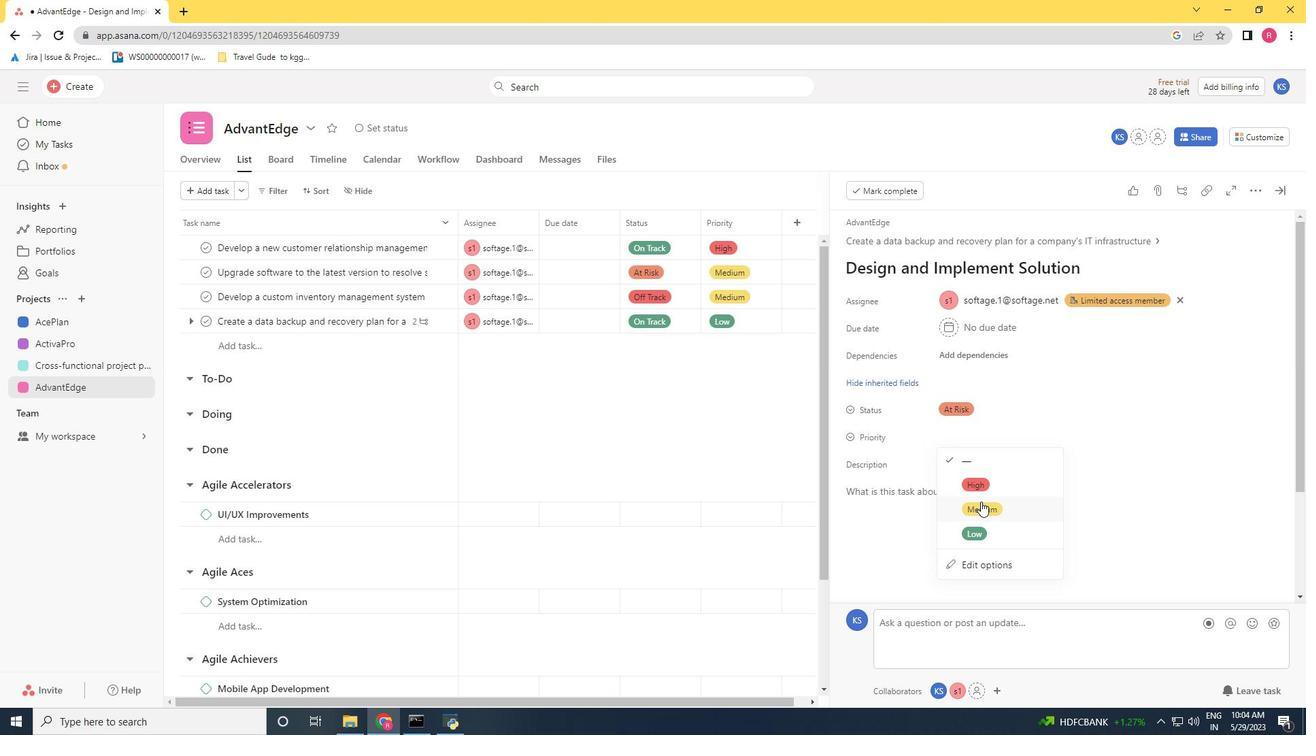 
Action: Mouse moved to (978, 513)
Screenshot: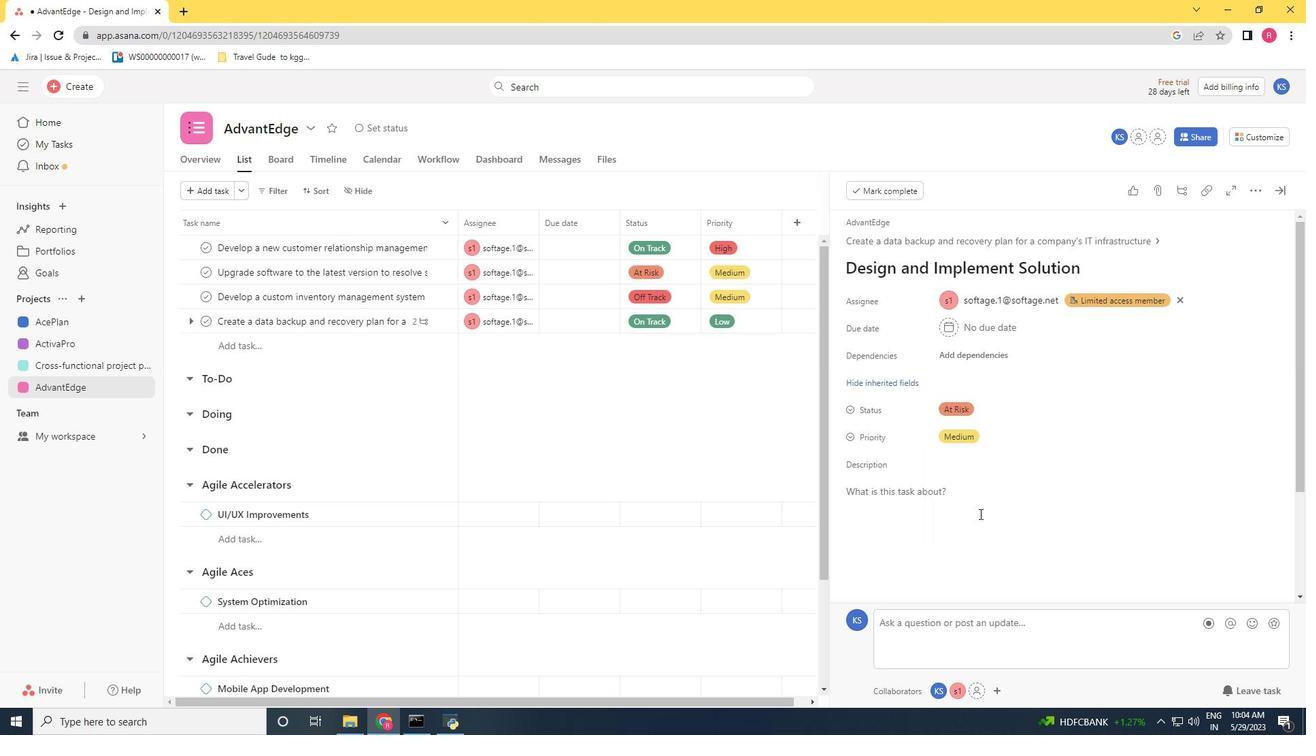 
